 Task: Create a section Code Combat and in the section, add a milestone Chatbot Implementation in the project TreasureLine.
Action: Mouse moved to (59, 206)
Screenshot: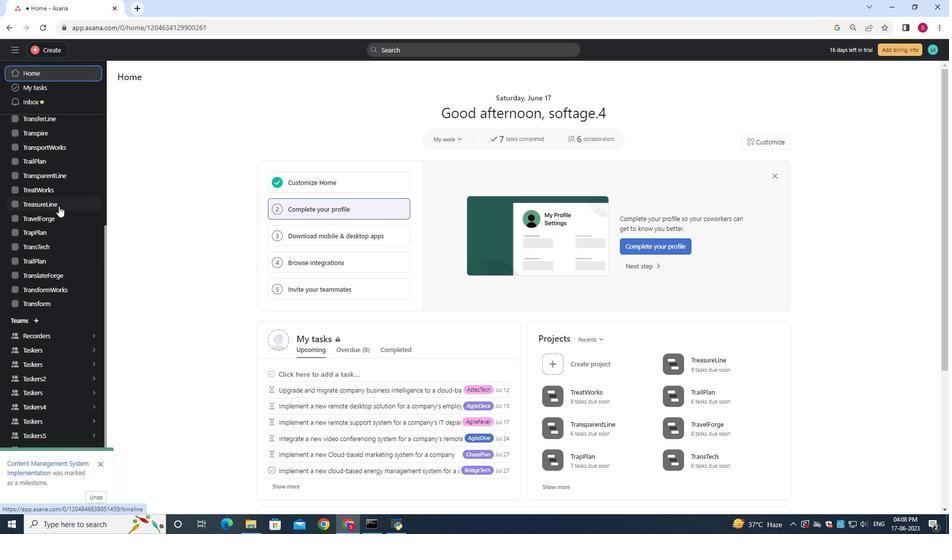 
Action: Mouse pressed left at (59, 206)
Screenshot: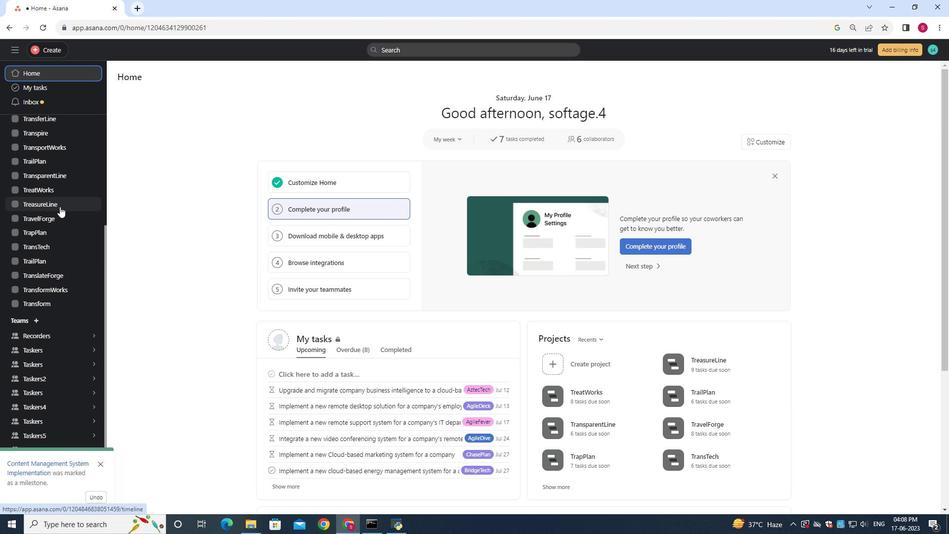 
Action: Mouse moved to (159, 120)
Screenshot: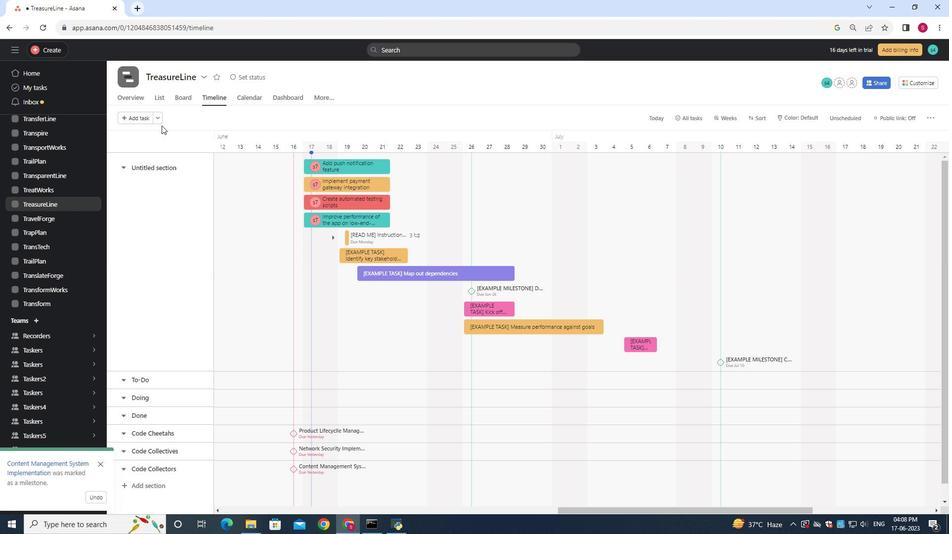 
Action: Mouse pressed left at (159, 120)
Screenshot: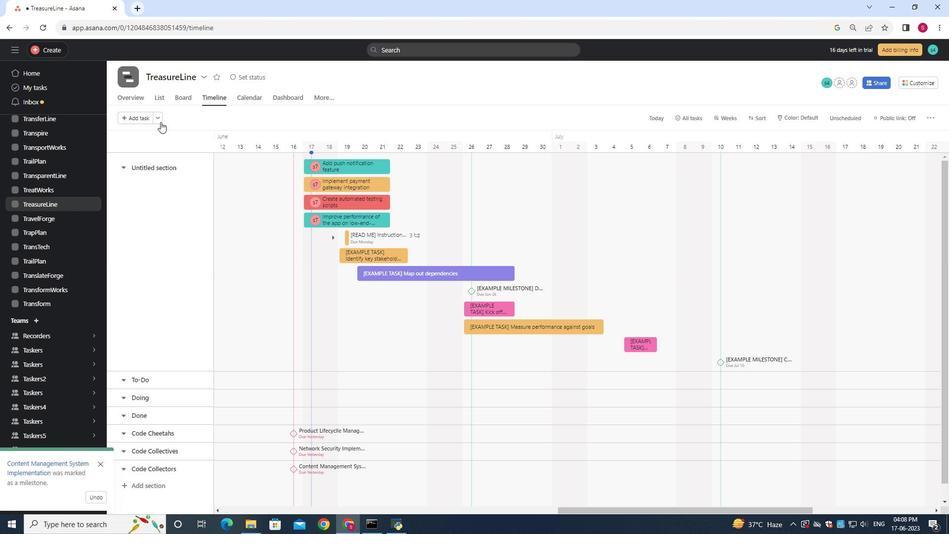 
Action: Mouse moved to (165, 135)
Screenshot: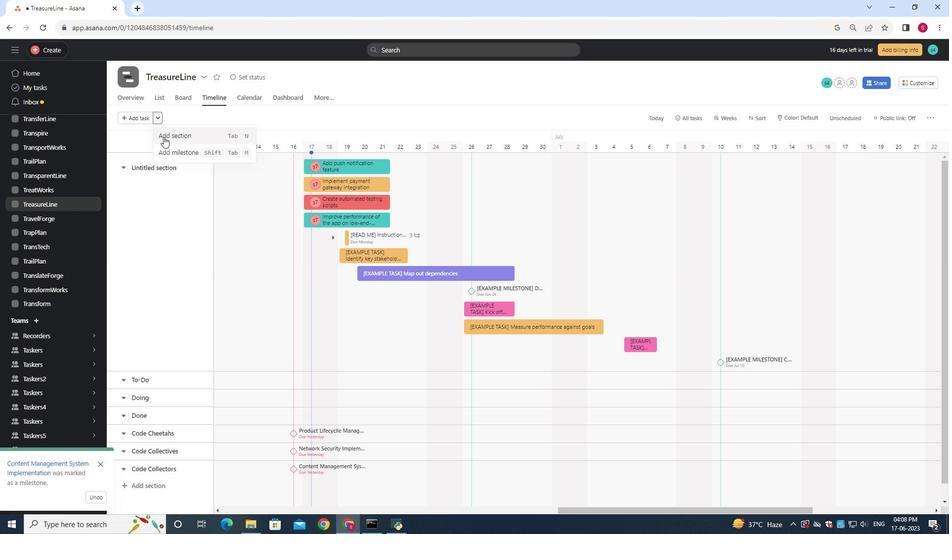 
Action: Mouse pressed left at (165, 135)
Screenshot: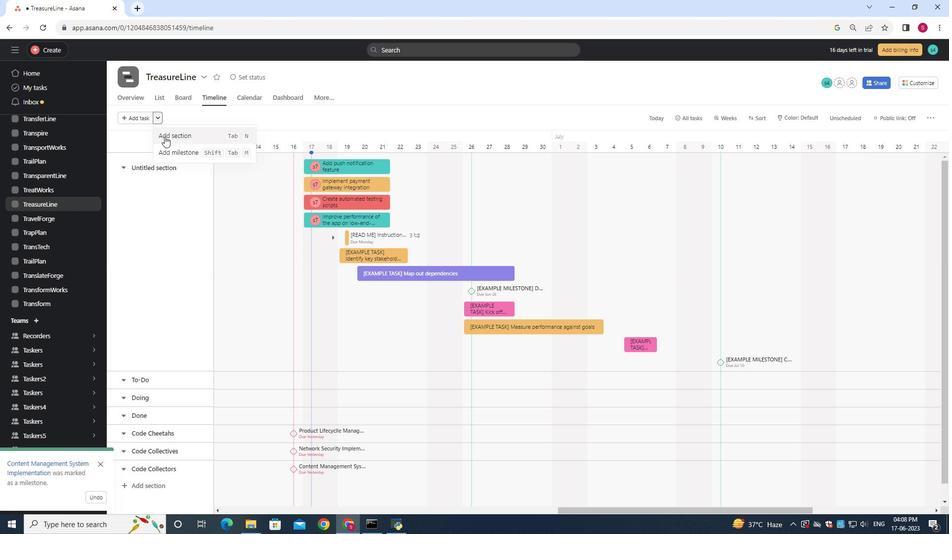 
Action: Key pressed <Key.shift>Code<Key.space><Key.shift>Combat
Screenshot: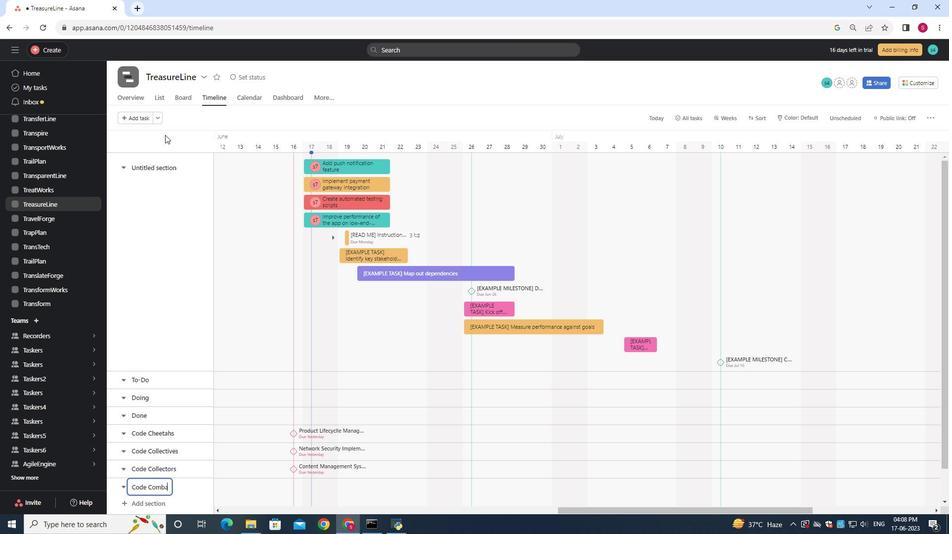 
Action: Mouse moved to (230, 489)
Screenshot: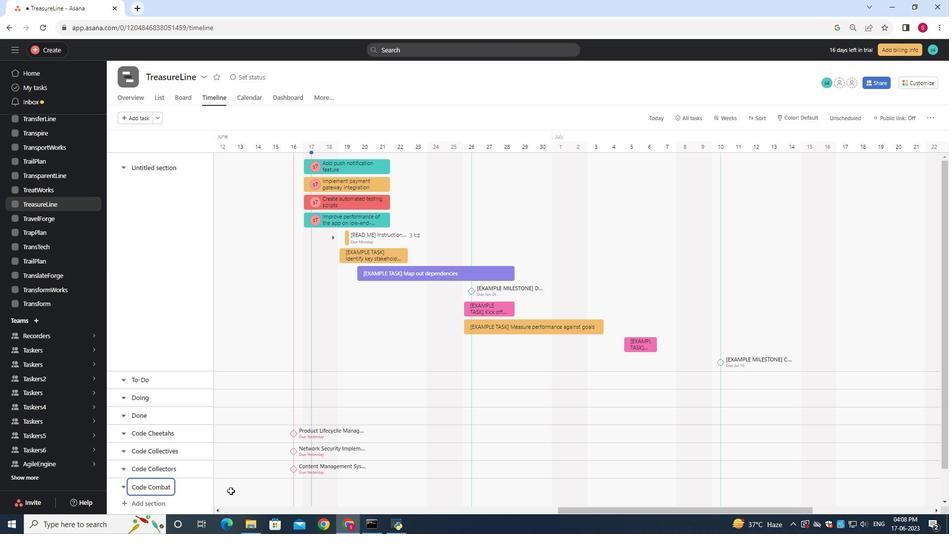 
Action: Mouse pressed right at (230, 489)
Screenshot: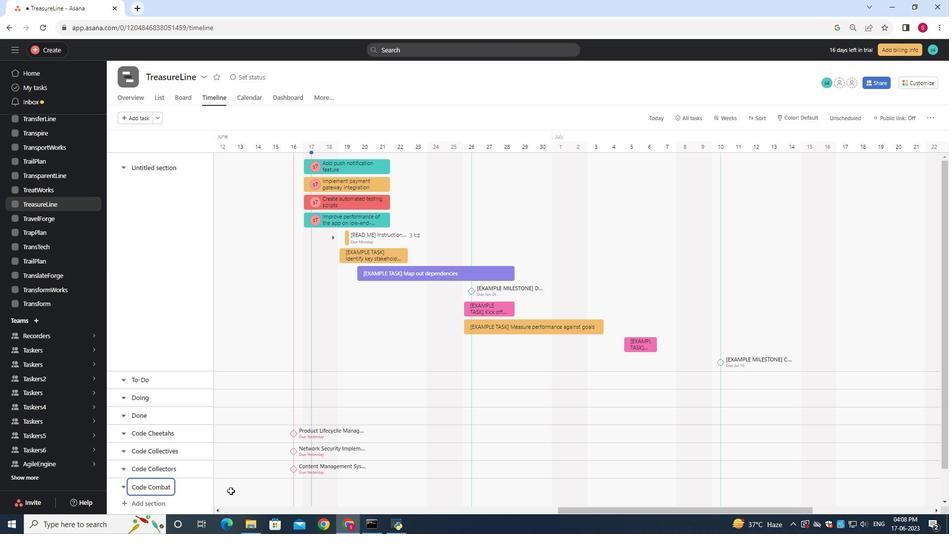 
Action: Mouse moved to (230, 488)
Screenshot: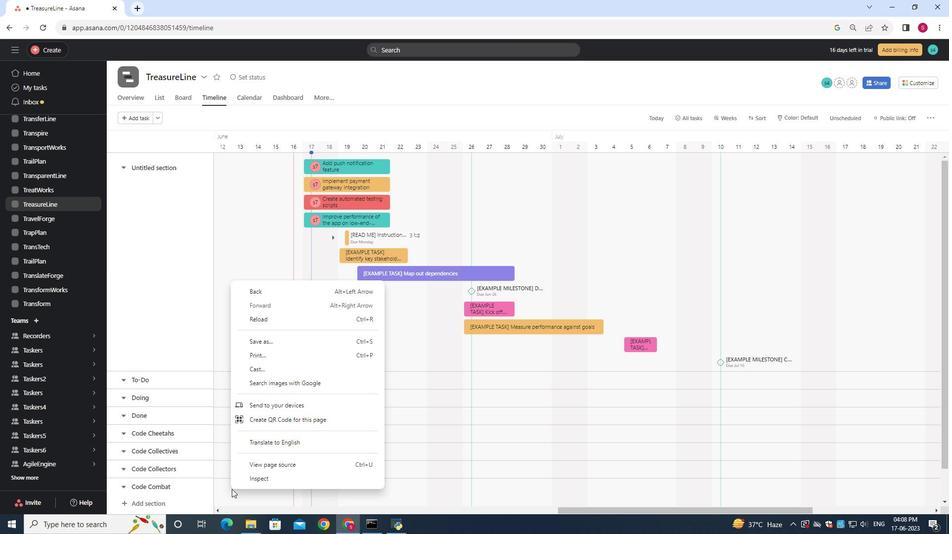 
Action: Mouse pressed left at (230, 488)
Screenshot: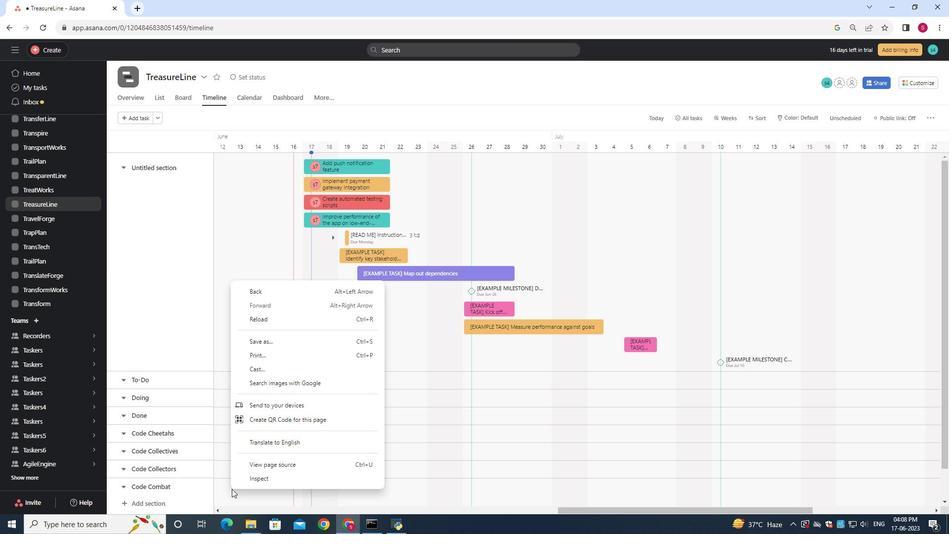 
Action: Mouse pressed left at (230, 488)
Screenshot: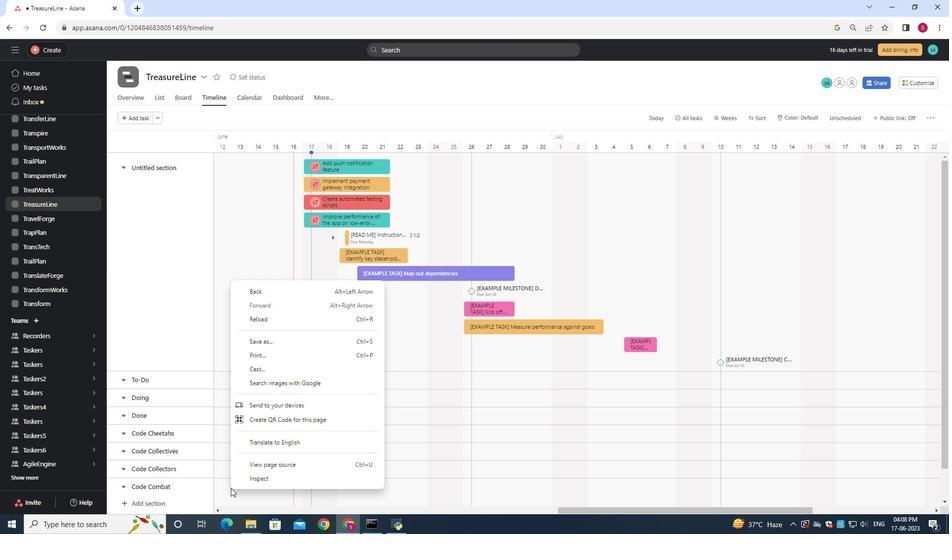 
Action: Mouse moved to (222, 487)
Screenshot: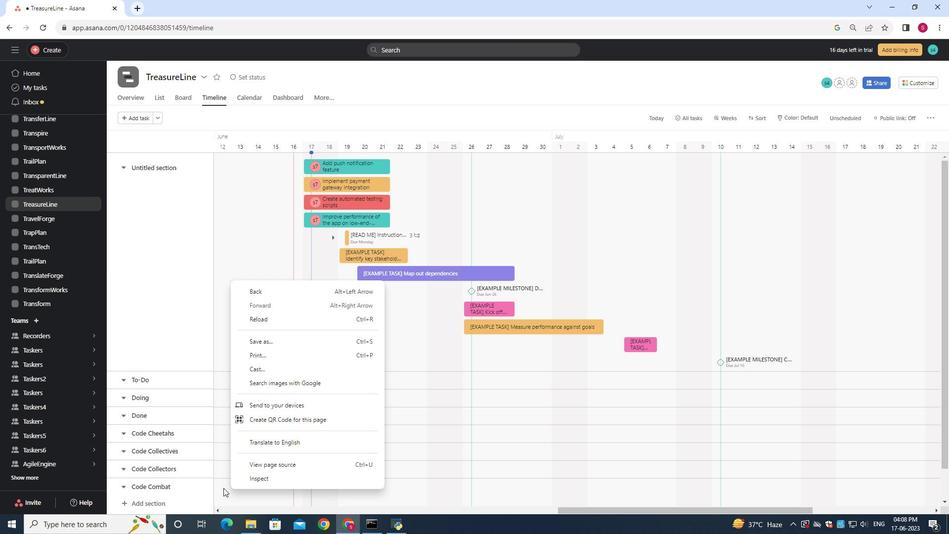 
Action: Mouse pressed left at (222, 487)
Screenshot: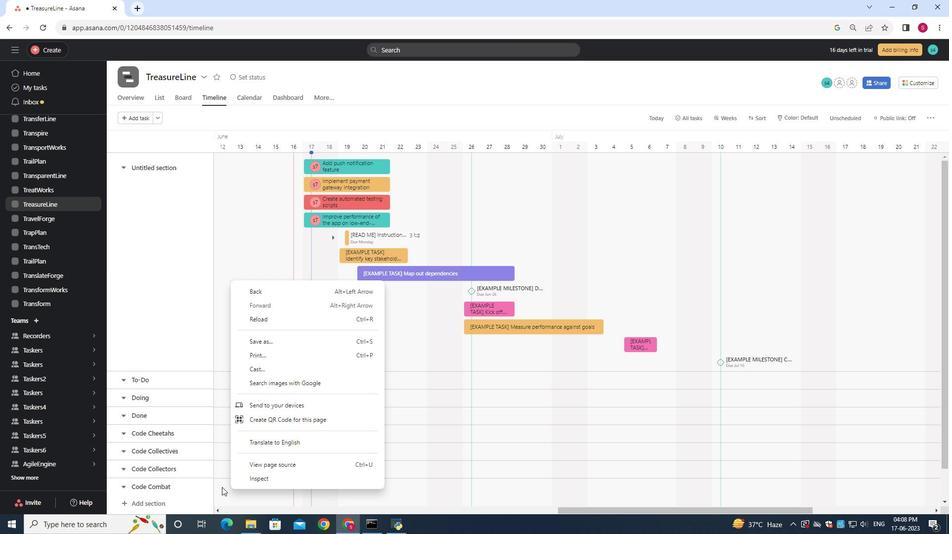 
Action: Mouse moved to (226, 488)
Screenshot: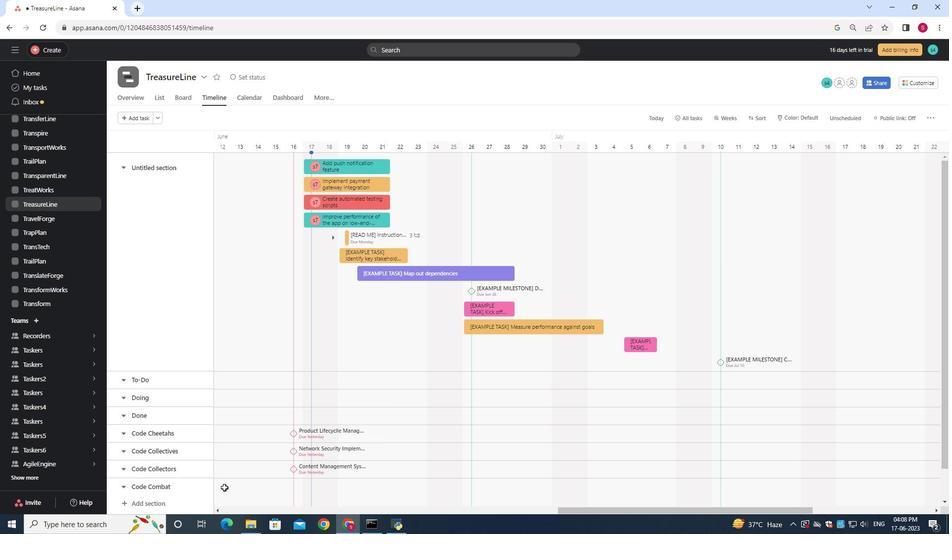 
Action: Mouse pressed left at (226, 488)
Screenshot: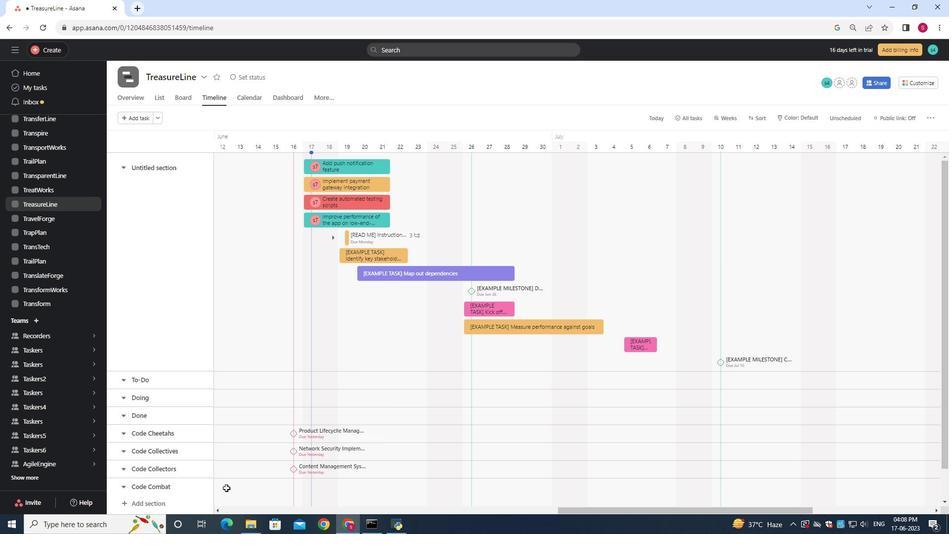 
Action: Key pressed <Key.shift><Key.shift><Key.shift><Key.shift><Key.shift><Key.shift><Key.shift><Key.shift><Key.shift><Key.shift><Key.shift><Key.shift><Key.shift><Key.shift><Key.shift><Key.shift><Key.shift><Key.shift><Key.shift><Key.shift><Key.shift><Key.shift><Key.shift><Key.shift><Key.shift><Key.shift><Key.shift><Key.shift><Key.shift><Key.shift><Key.shift><Key.shift><Key.shift><Key.shift><Key.shift>Chatbot<Key.space><Key.shift>Implementation
Screenshot: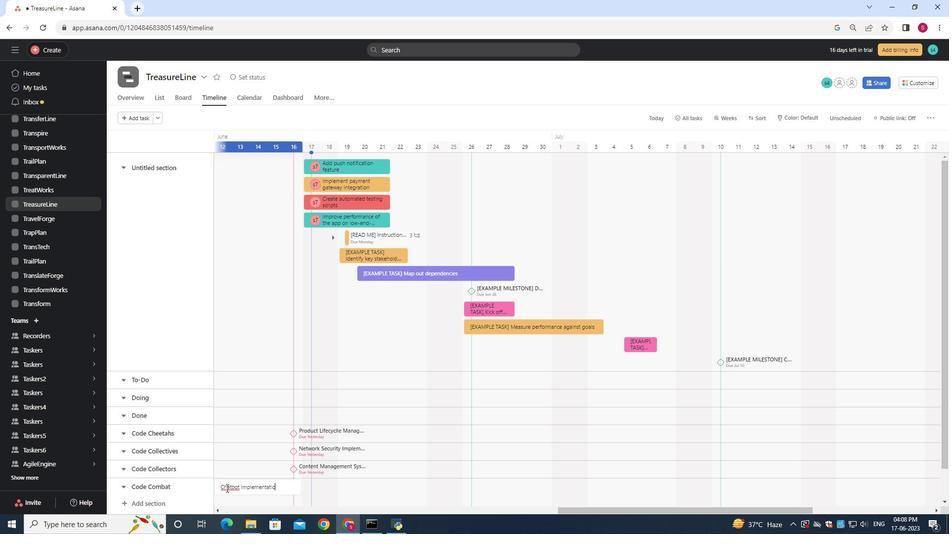 
Action: Mouse moved to (246, 488)
Screenshot: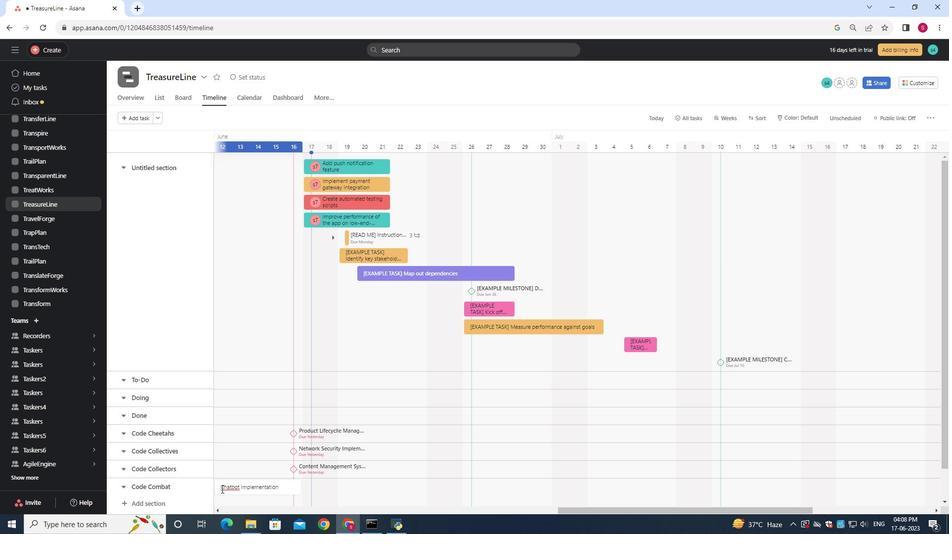 
Action: Mouse pressed right at (246, 488)
Screenshot: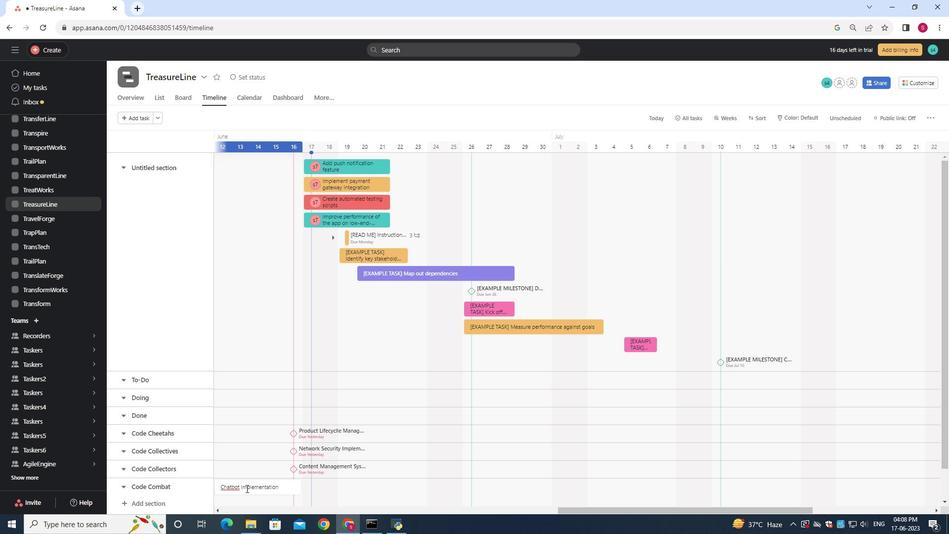 
Action: Mouse moved to (276, 440)
Screenshot: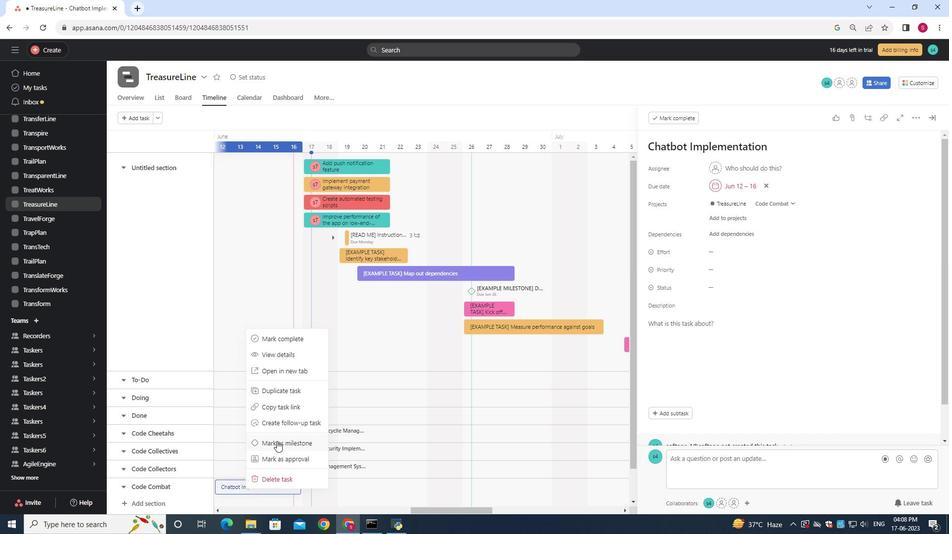 
Action: Mouse pressed left at (276, 440)
Screenshot: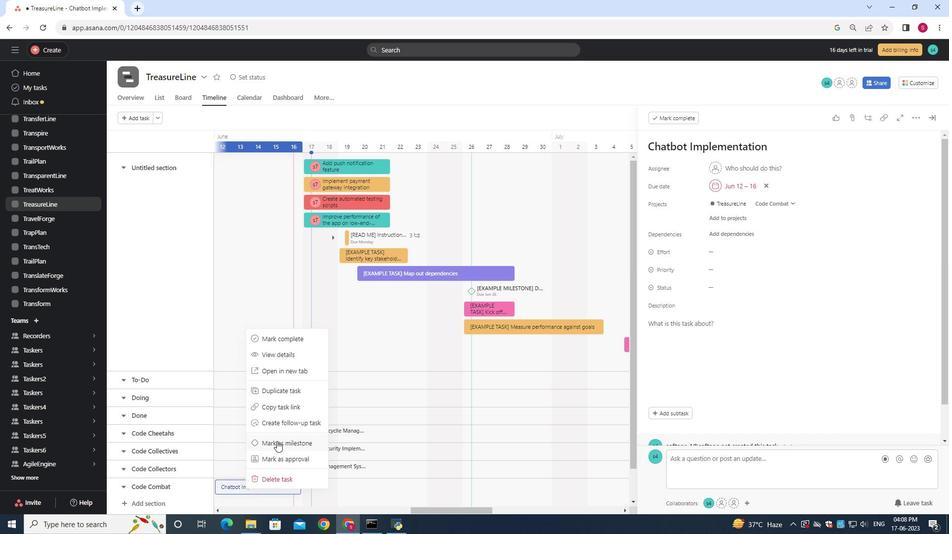 
Action: Mouse moved to (278, 440)
Screenshot: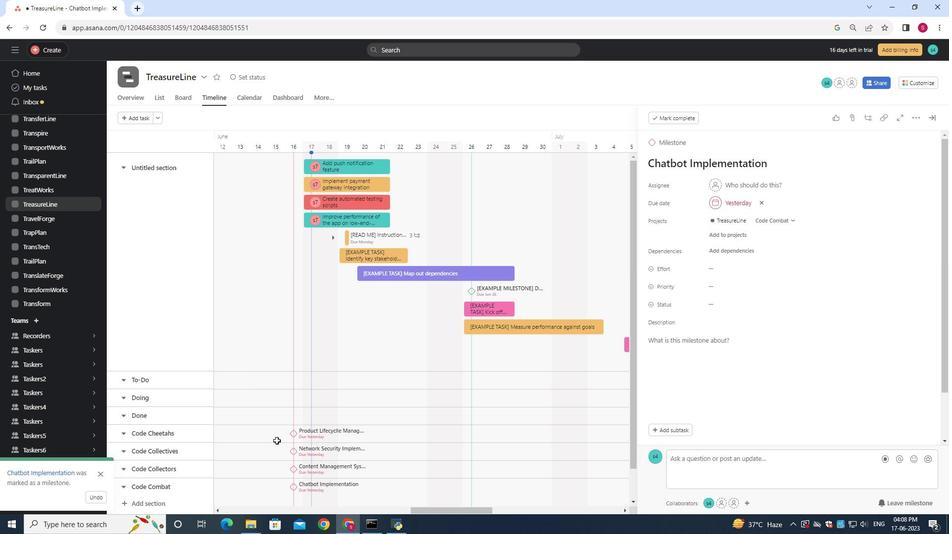 
